 Task: Add Sprouts Coconut Milk to the cart.
Action: Mouse pressed left at (18, 66)
Screenshot: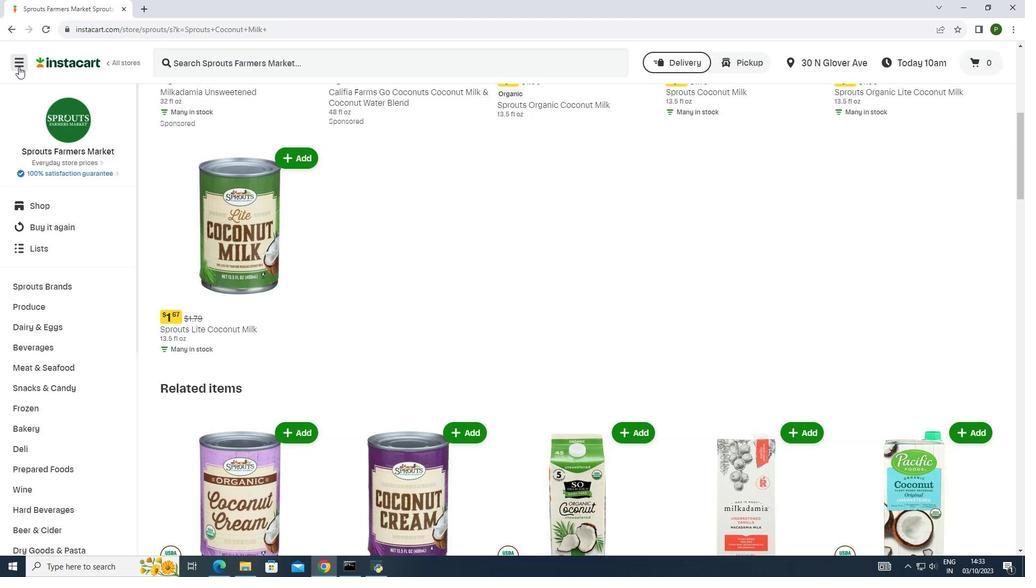 
Action: Mouse moved to (37, 269)
Screenshot: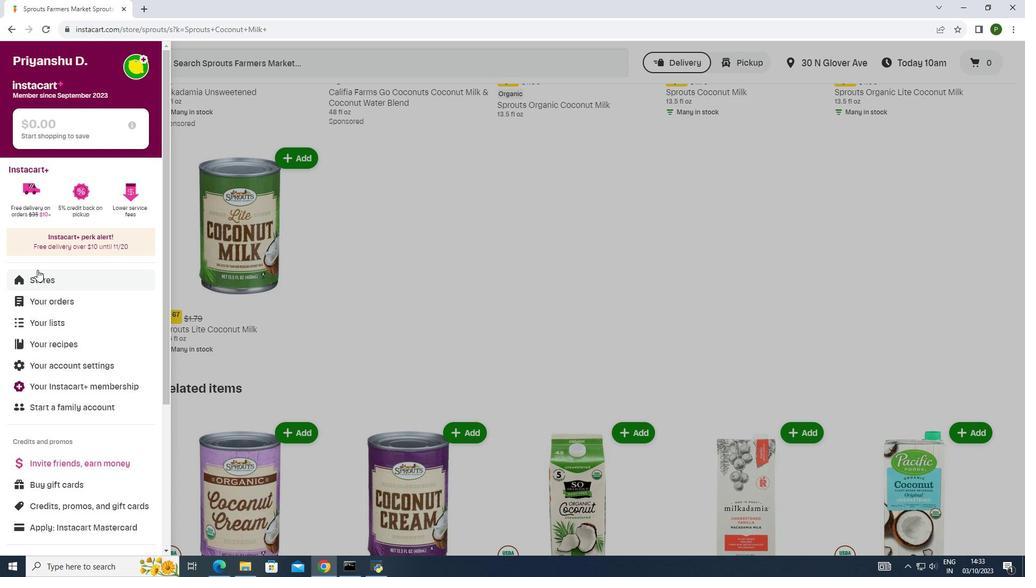 
Action: Mouse pressed left at (37, 269)
Screenshot: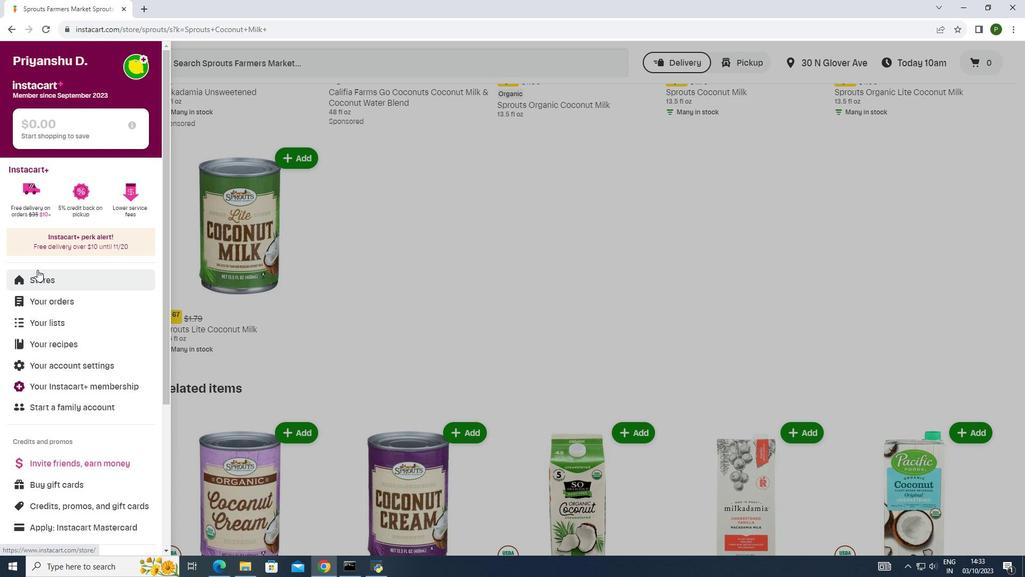 
Action: Mouse moved to (240, 111)
Screenshot: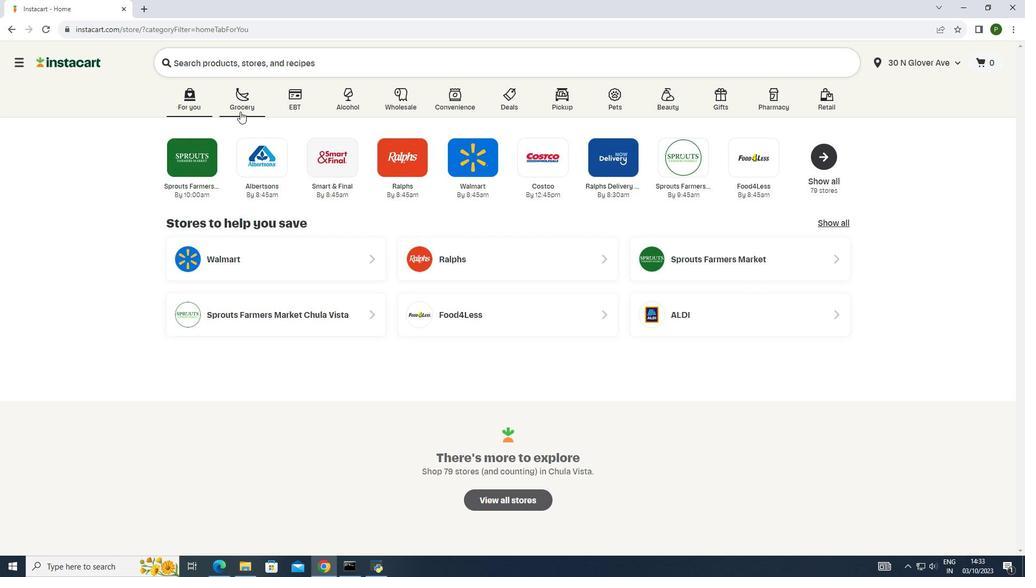 
Action: Mouse pressed left at (240, 111)
Screenshot: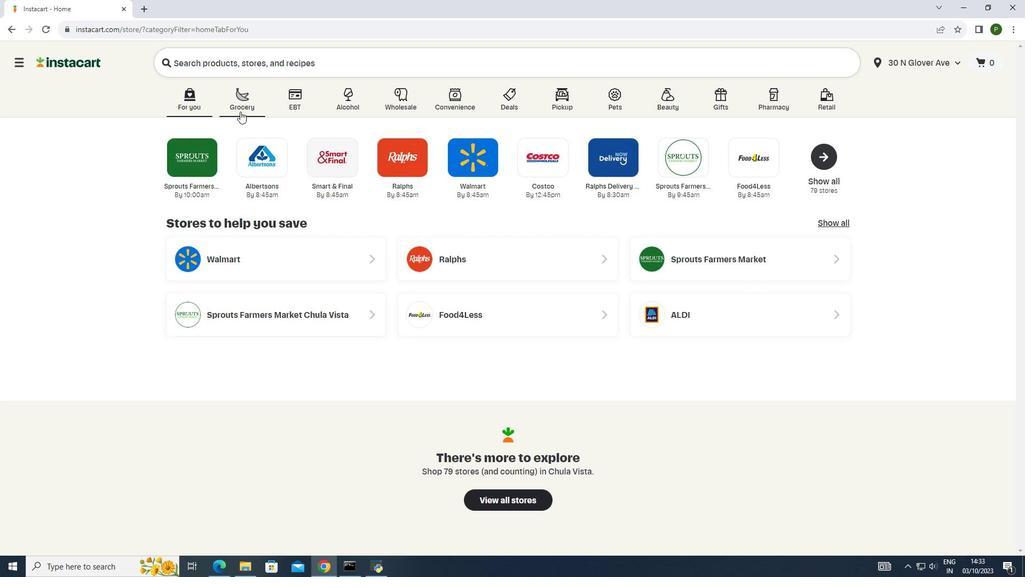 
Action: Mouse moved to (540, 166)
Screenshot: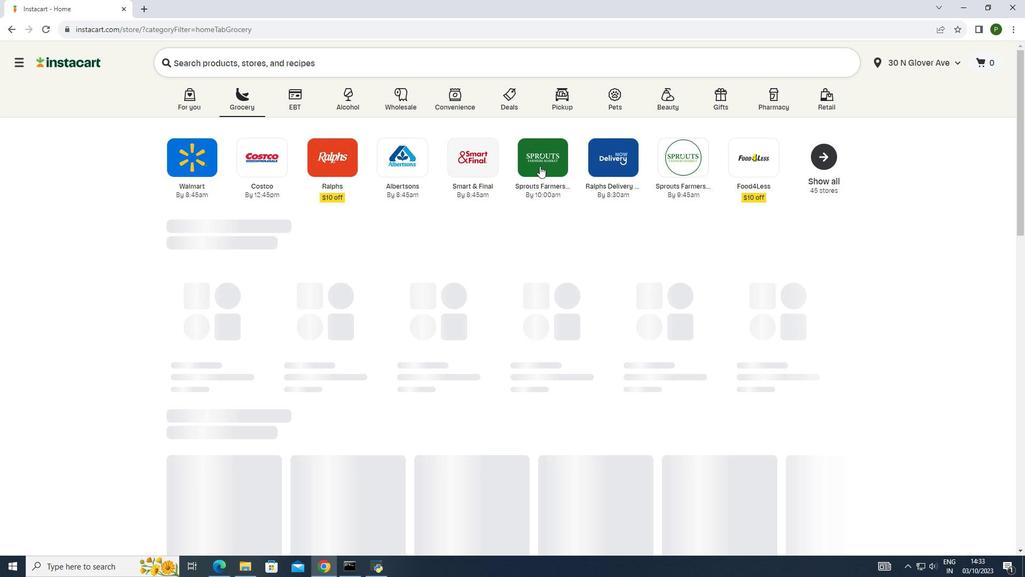 
Action: Mouse pressed left at (540, 166)
Screenshot: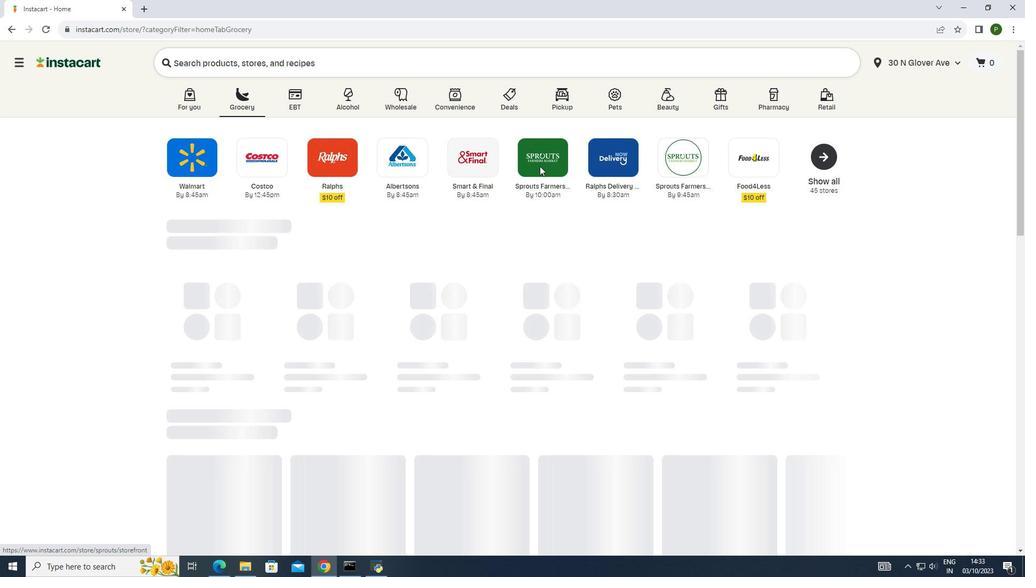 
Action: Mouse moved to (72, 283)
Screenshot: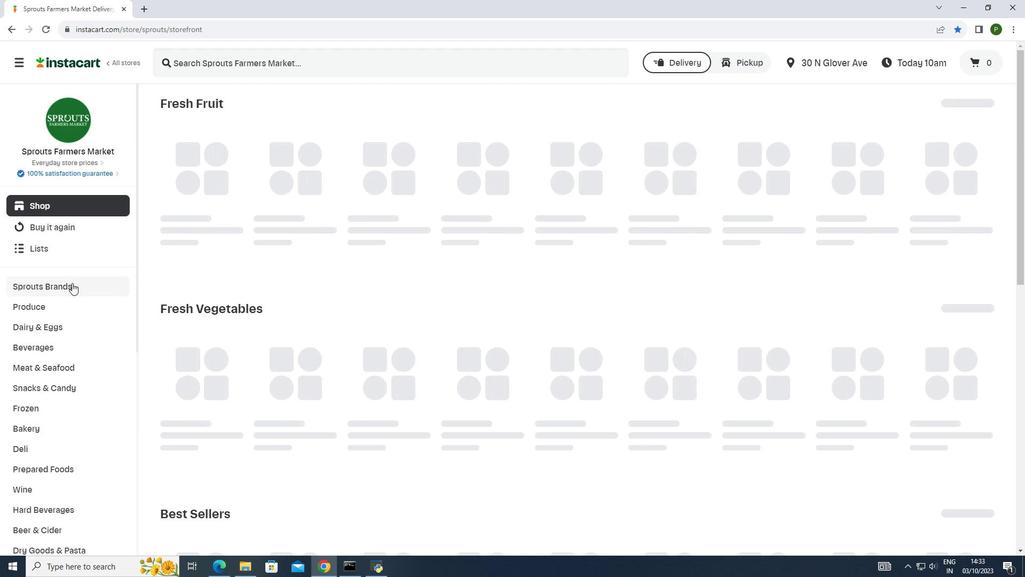 
Action: Mouse pressed left at (72, 283)
Screenshot: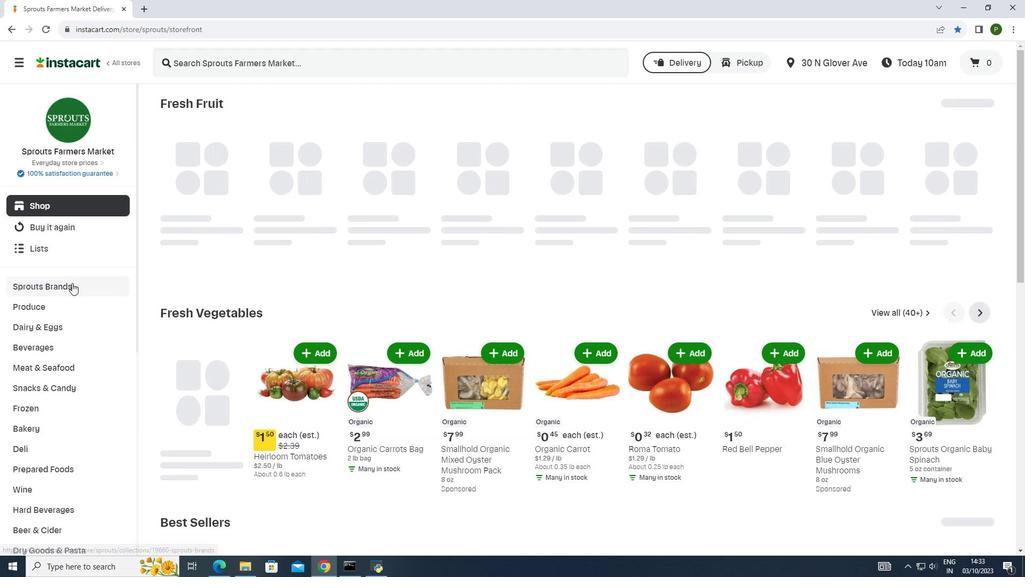 
Action: Mouse moved to (39, 371)
Screenshot: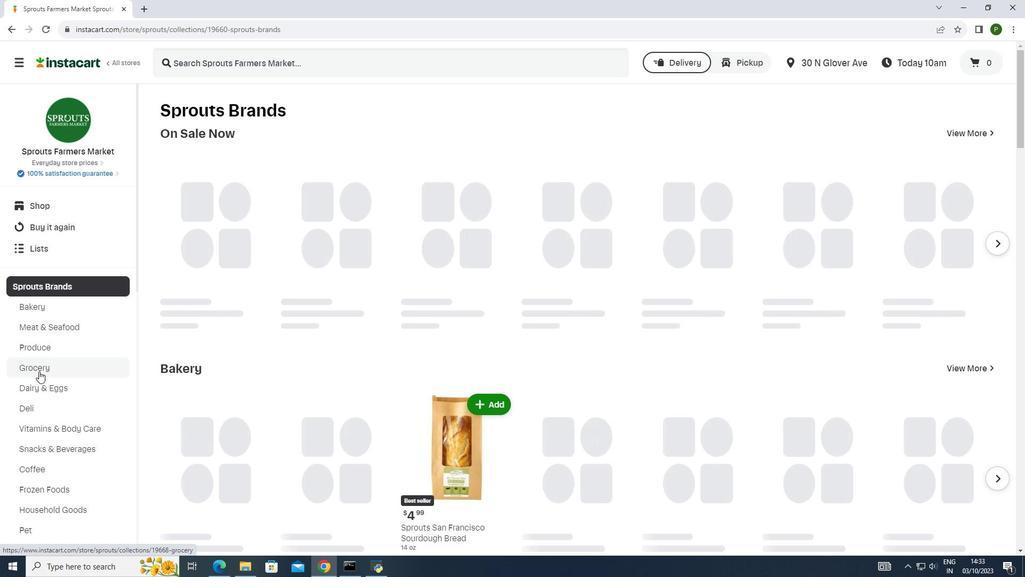 
Action: Mouse pressed left at (39, 371)
Screenshot: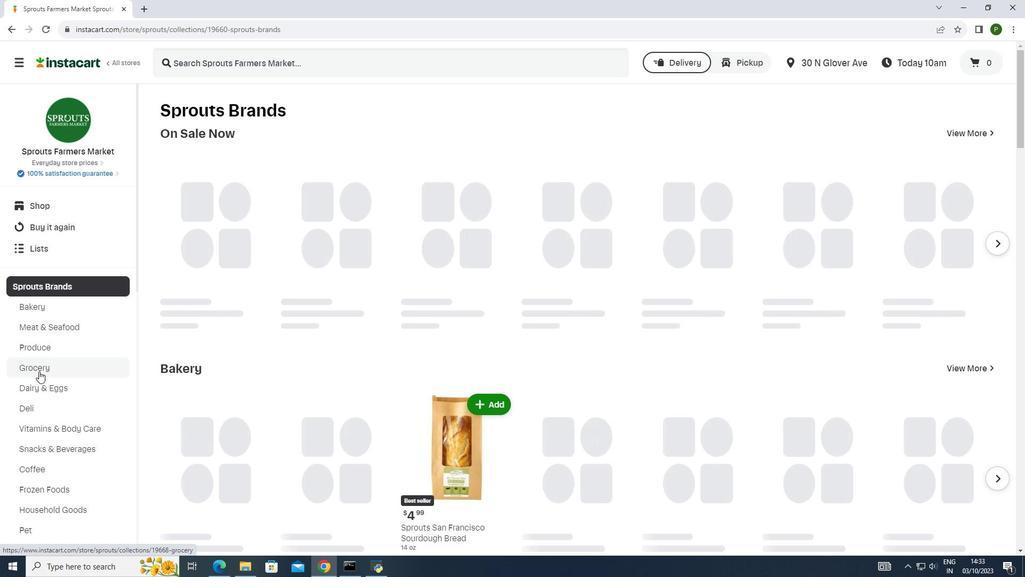 
Action: Mouse moved to (225, 195)
Screenshot: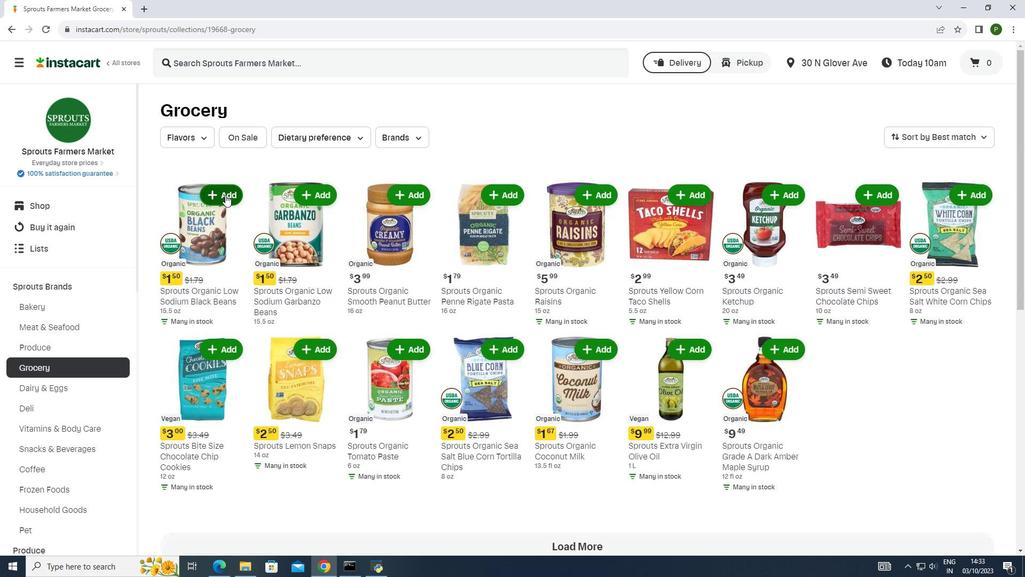 
Action: Mouse scrolled (225, 194) with delta (0, 0)
Screenshot: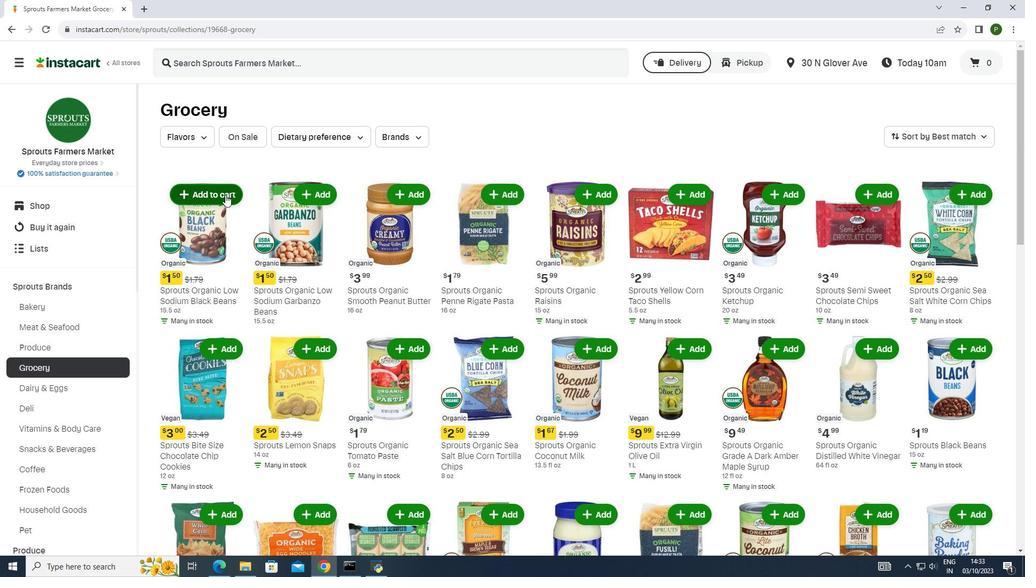 
Action: Mouse moved to (224, 197)
Screenshot: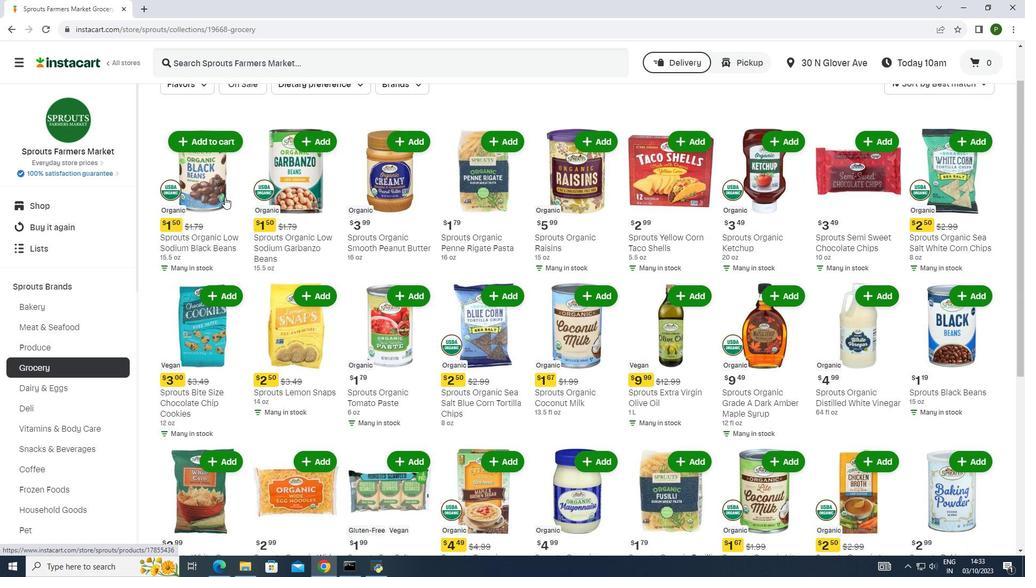 
Action: Mouse scrolled (224, 196) with delta (0, 0)
Screenshot: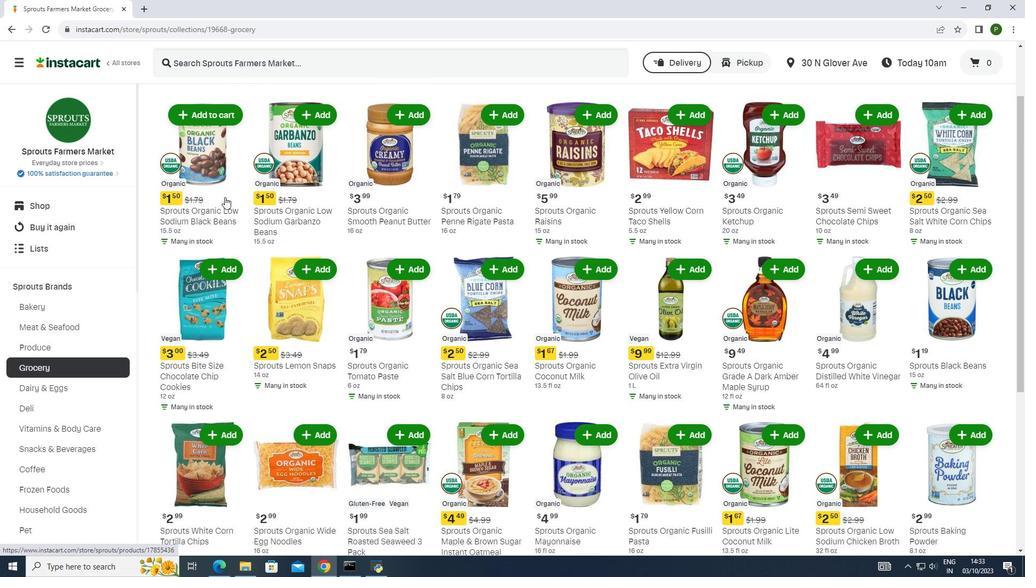 
Action: Mouse scrolled (224, 196) with delta (0, 0)
Screenshot: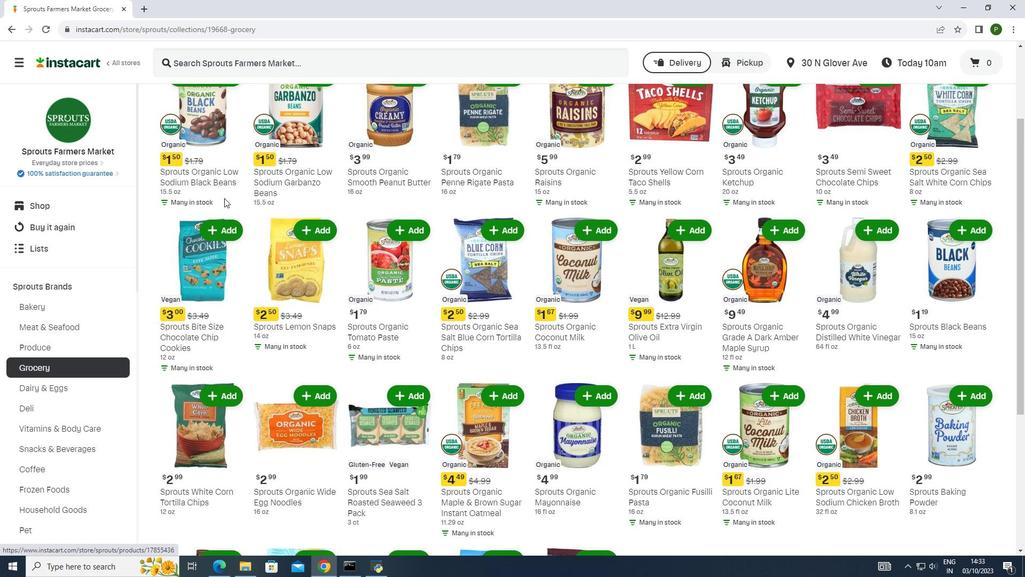 
Action: Mouse moved to (224, 198)
Screenshot: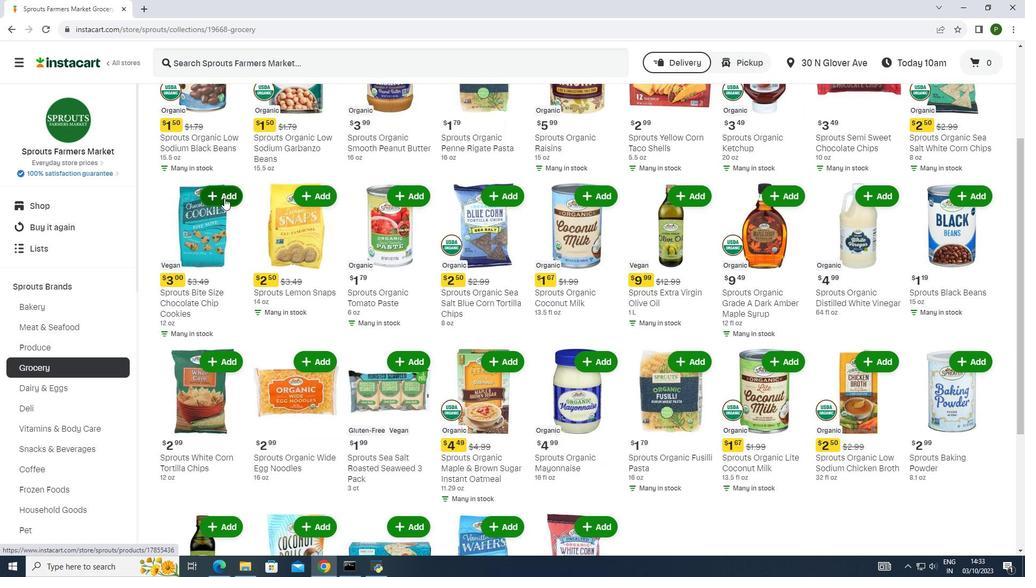 
Action: Mouse scrolled (224, 197) with delta (0, 0)
Screenshot: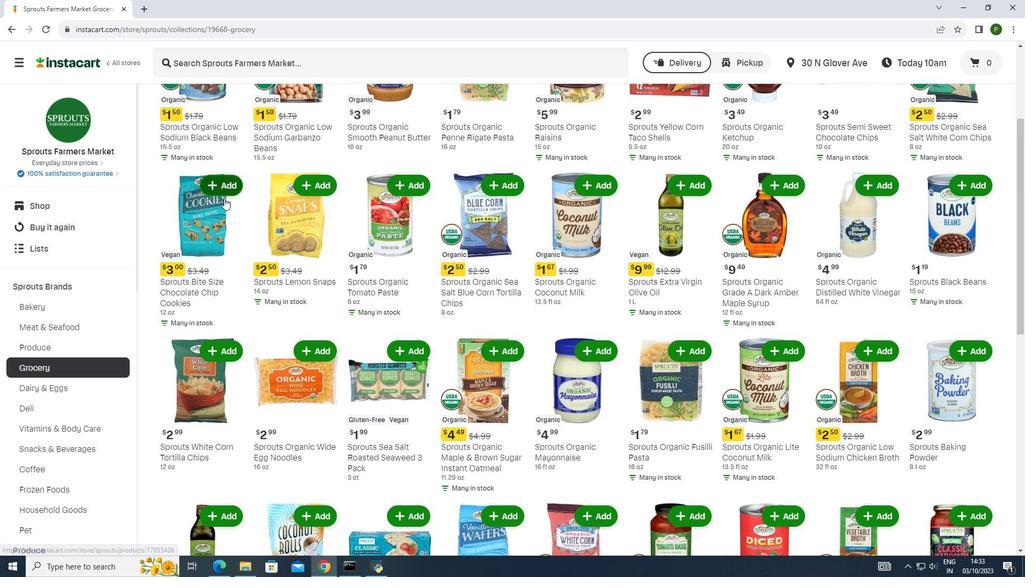 
Action: Mouse scrolled (224, 197) with delta (0, 0)
Screenshot: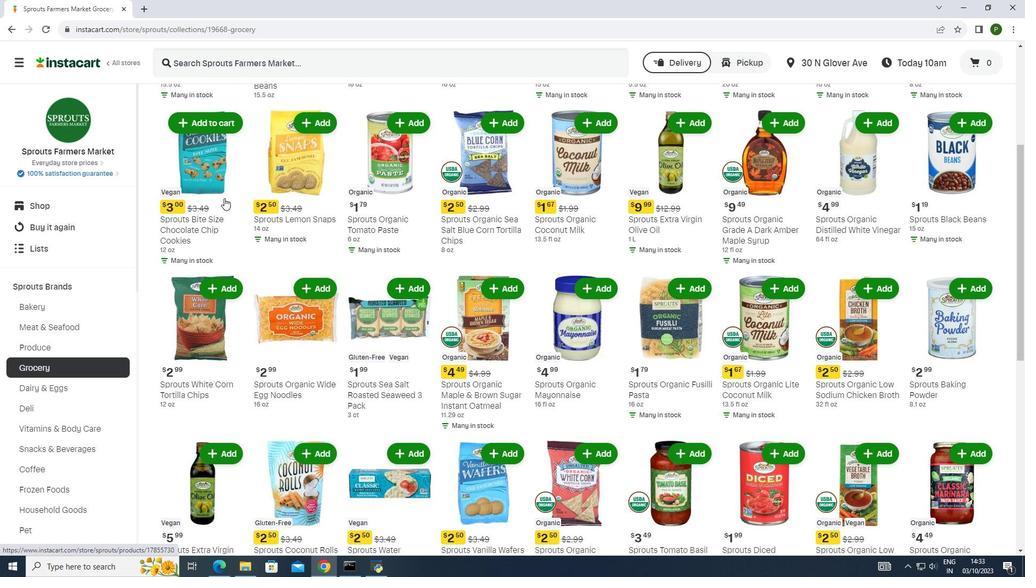 
Action: Mouse scrolled (224, 197) with delta (0, 0)
Screenshot: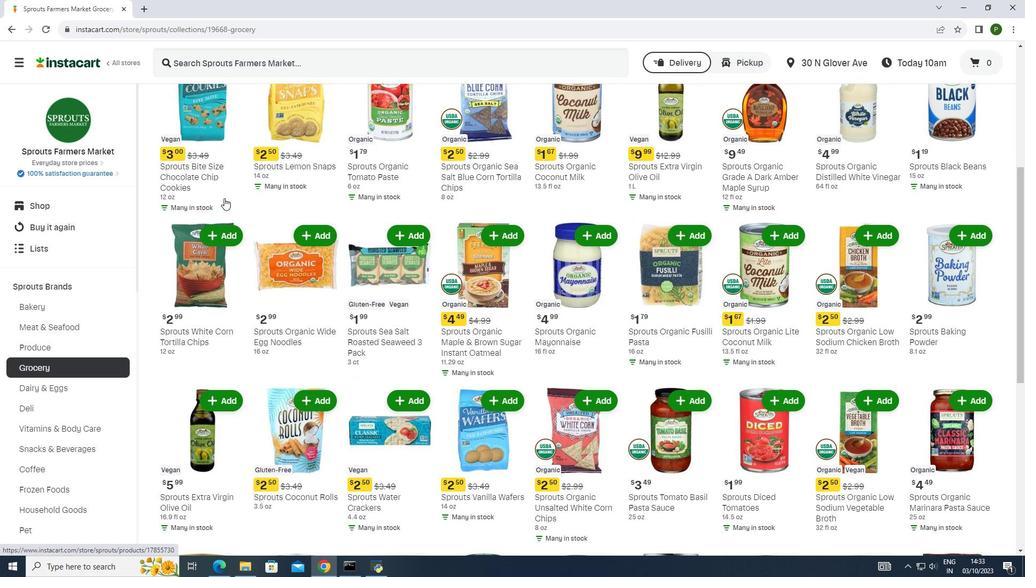 
Action: Mouse scrolled (224, 197) with delta (0, 0)
Screenshot: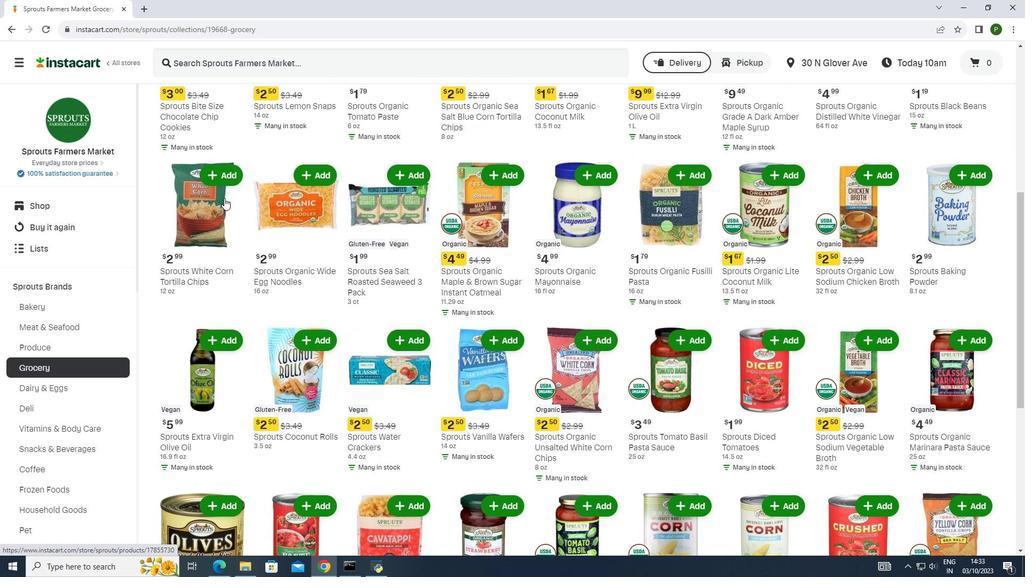 
Action: Mouse scrolled (224, 197) with delta (0, 0)
Screenshot: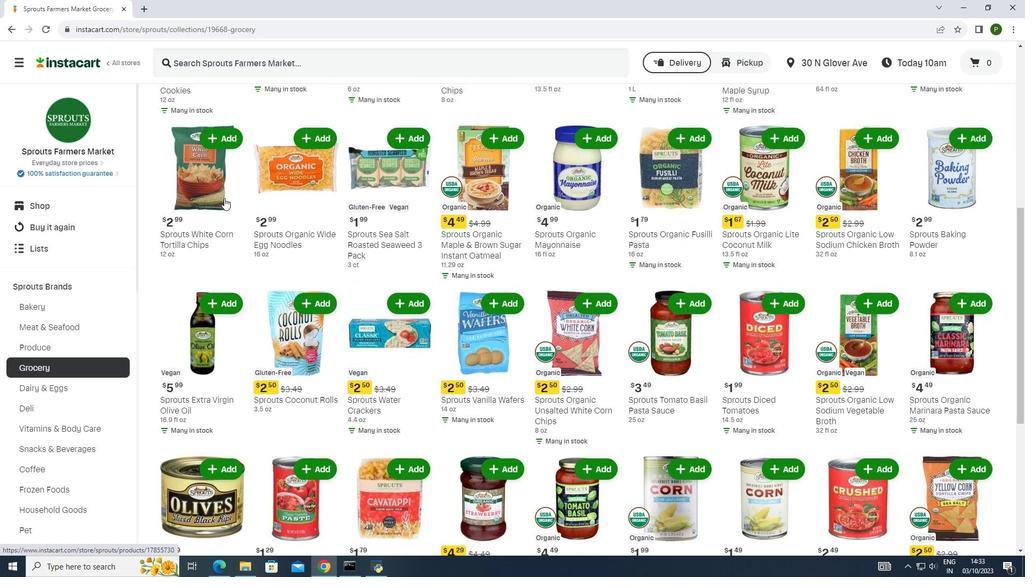 
Action: Mouse scrolled (224, 197) with delta (0, 0)
Screenshot: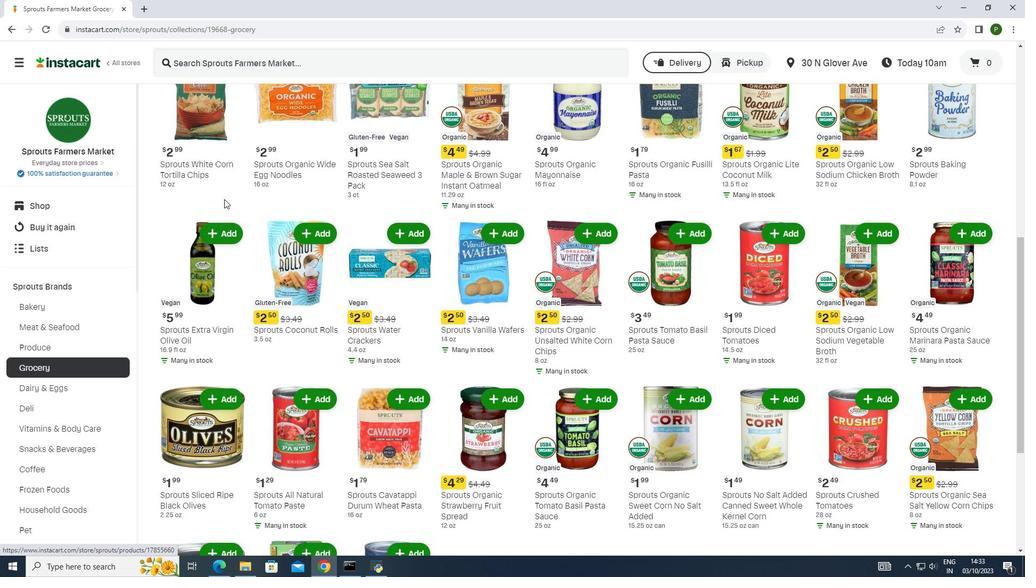 
Action: Mouse moved to (224, 200)
Screenshot: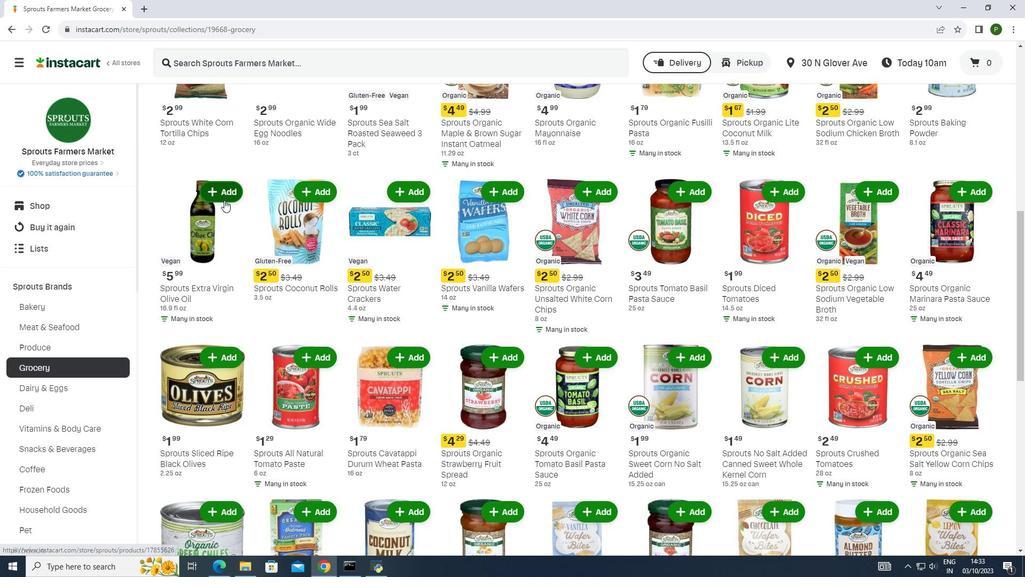 
Action: Mouse scrolled (224, 199) with delta (0, 0)
Screenshot: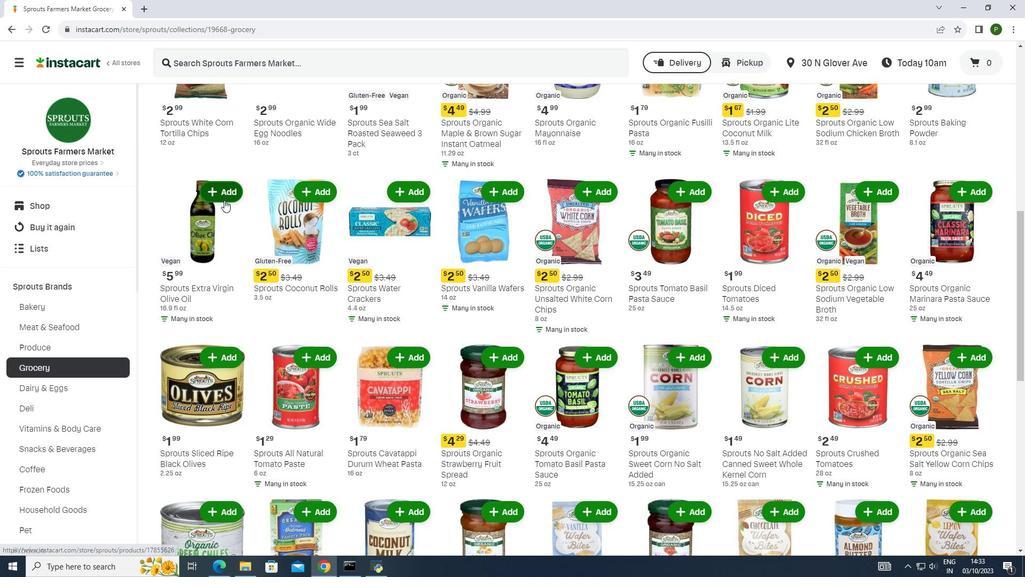 
Action: Mouse moved to (224, 200)
Screenshot: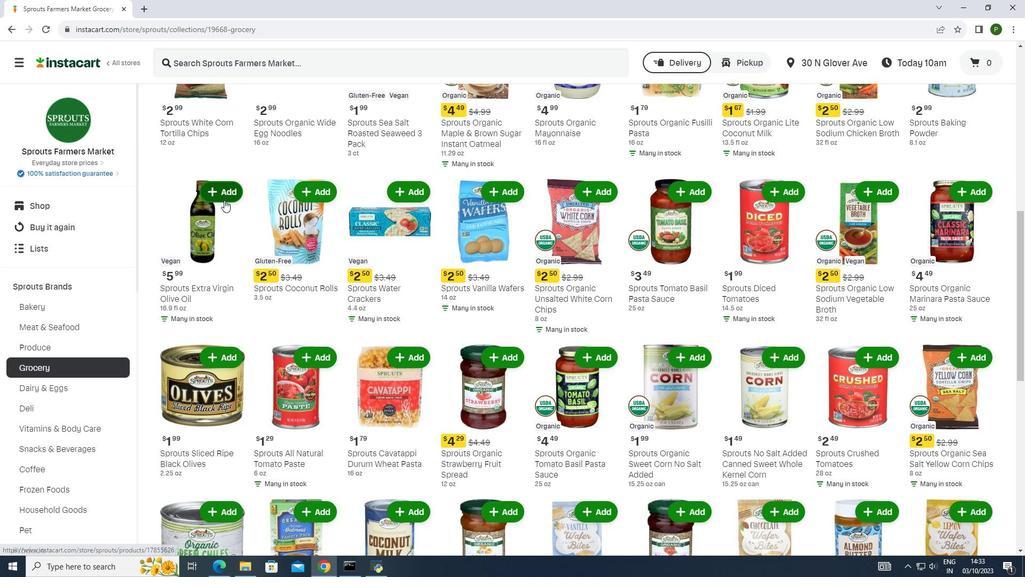 
Action: Mouse scrolled (224, 199) with delta (0, 0)
Screenshot: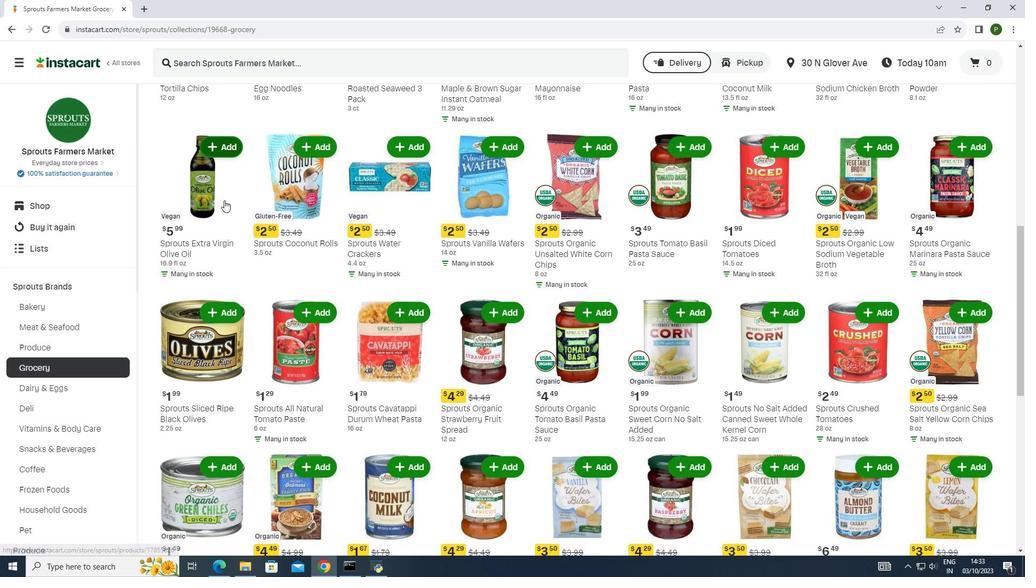
Action: Mouse scrolled (224, 199) with delta (0, 0)
Screenshot: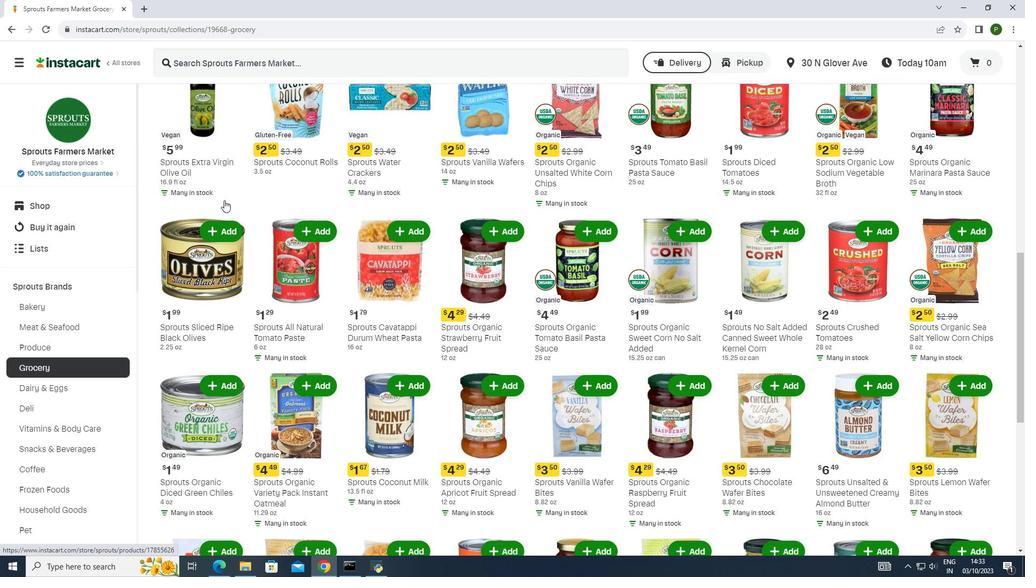 
Action: Mouse scrolled (224, 199) with delta (0, 0)
Screenshot: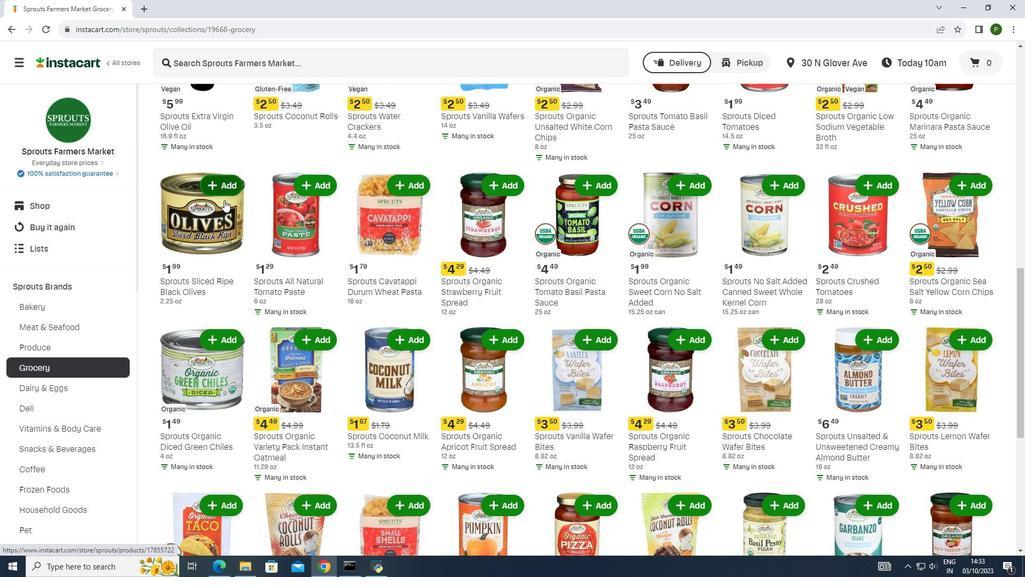 
Action: Mouse moved to (399, 305)
Screenshot: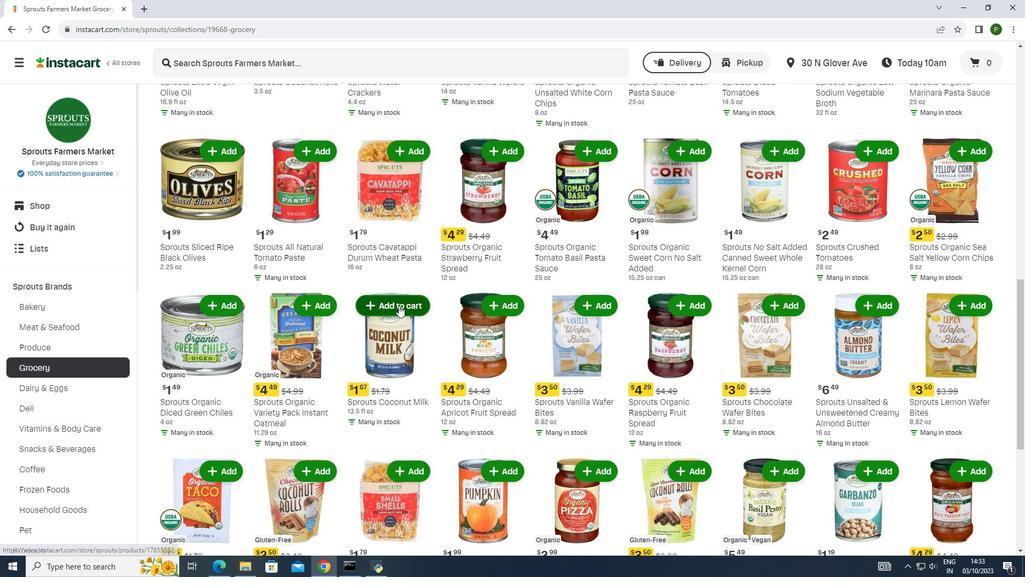 
Action: Mouse pressed left at (399, 305)
Screenshot: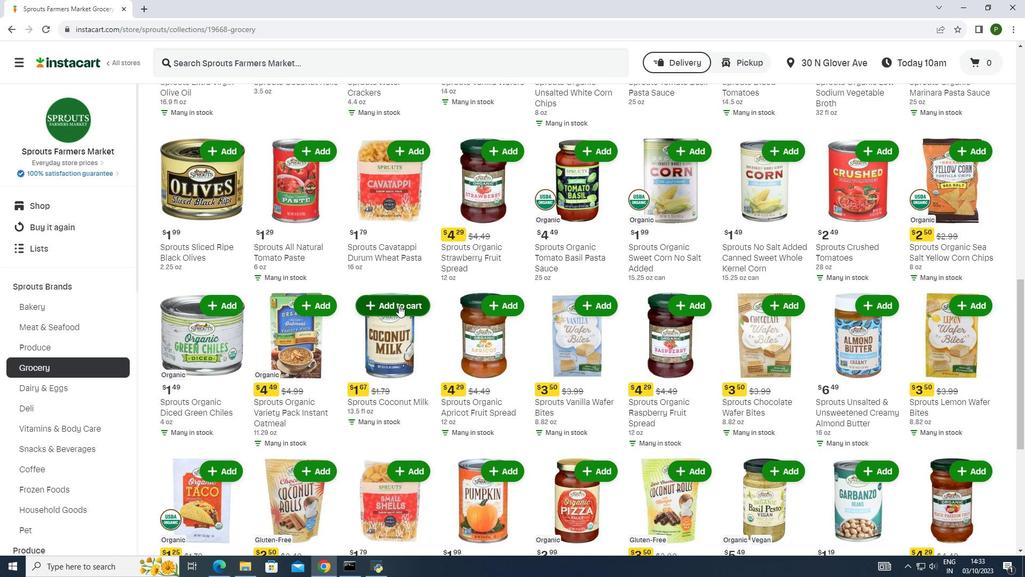 
